 Task: Select service web design.
Action: Mouse moved to (647, 145)
Screenshot: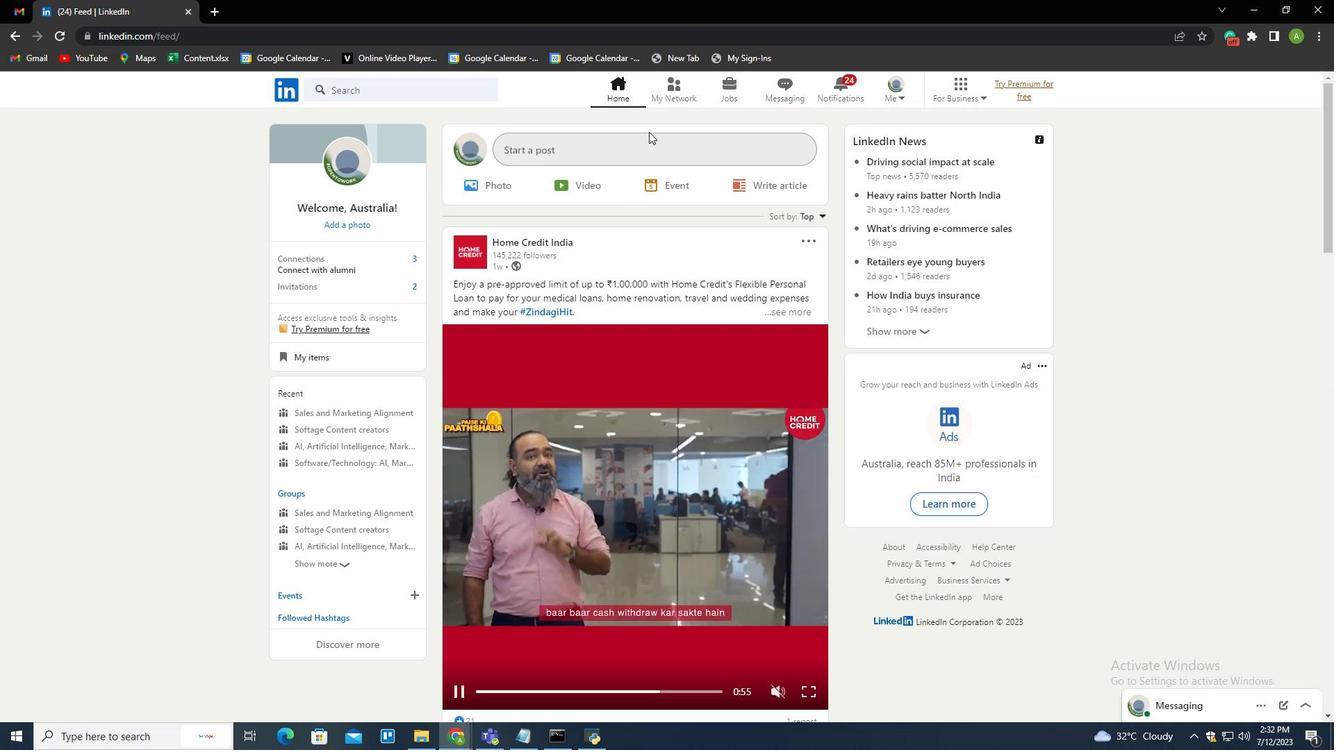 
Action: Mouse pressed left at (647, 145)
Screenshot: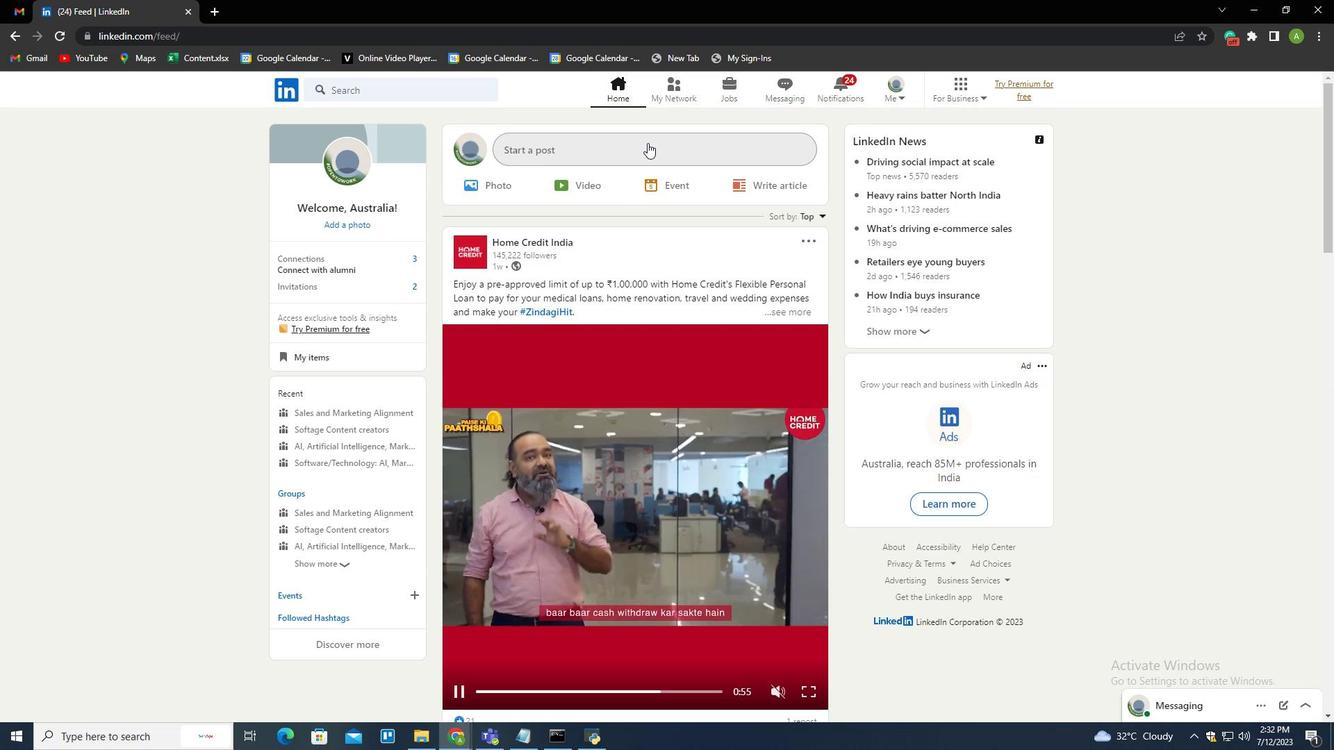 
Action: Mouse moved to (592, 414)
Screenshot: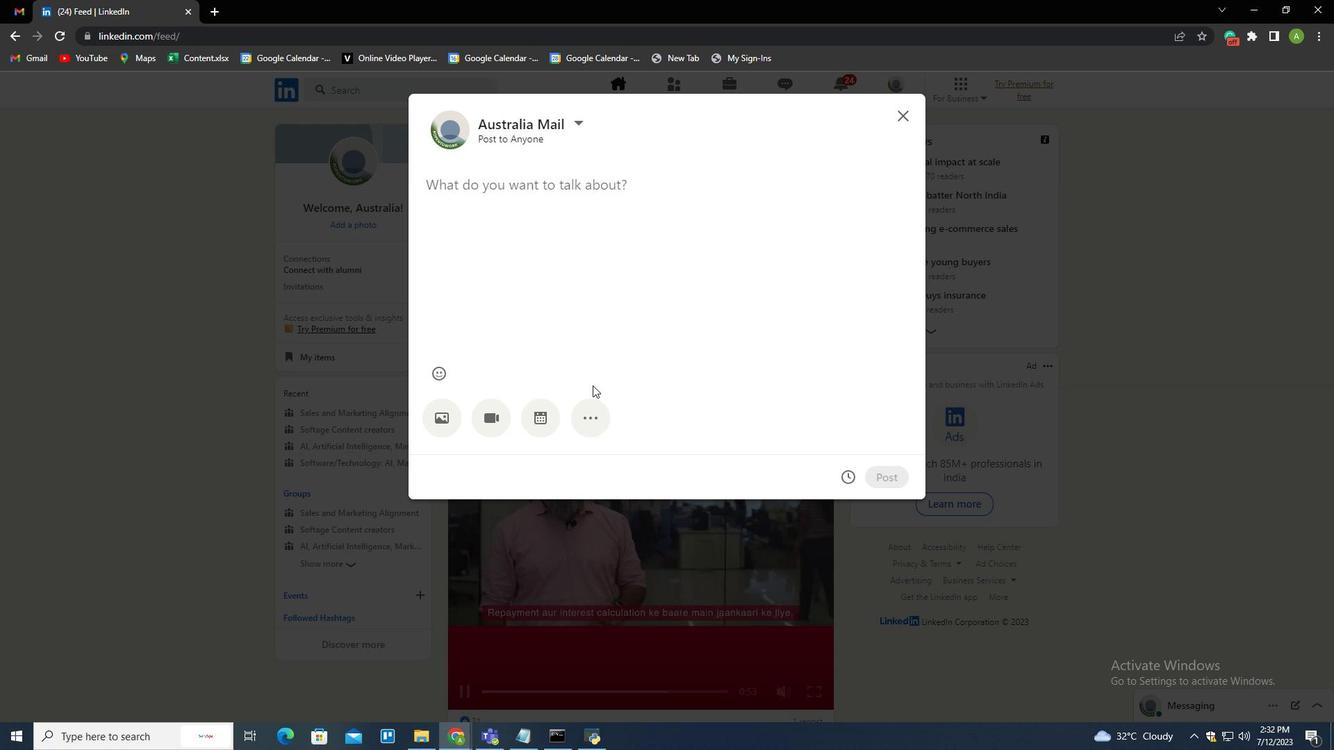 
Action: Mouse pressed left at (592, 414)
Screenshot: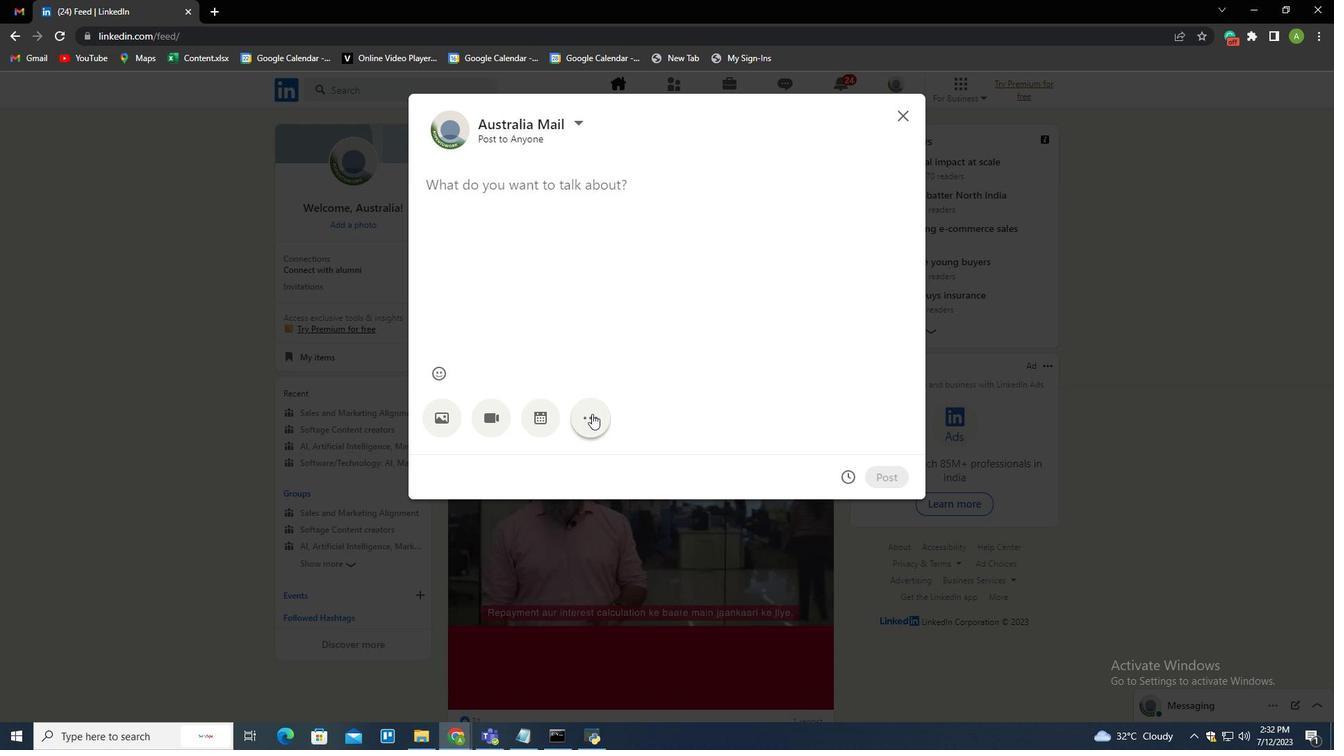 
Action: Mouse moved to (793, 417)
Screenshot: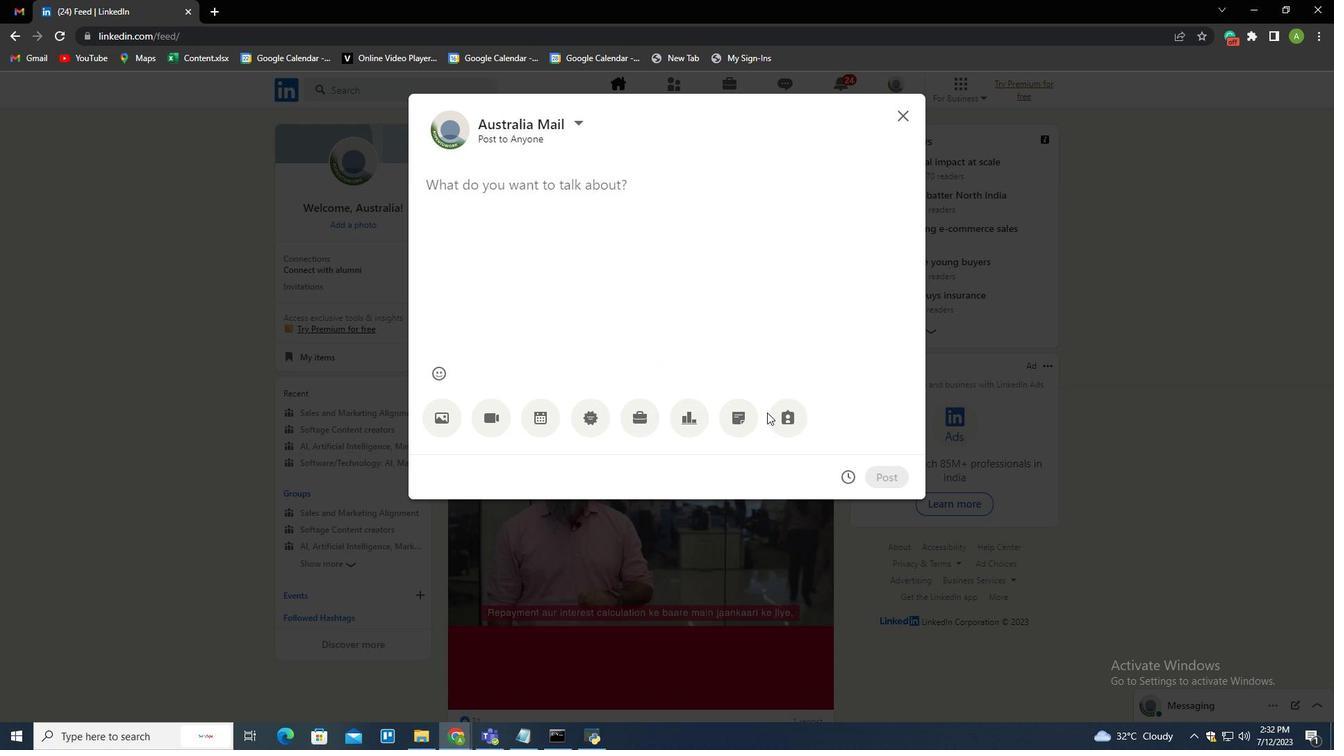 
Action: Mouse pressed left at (793, 417)
Screenshot: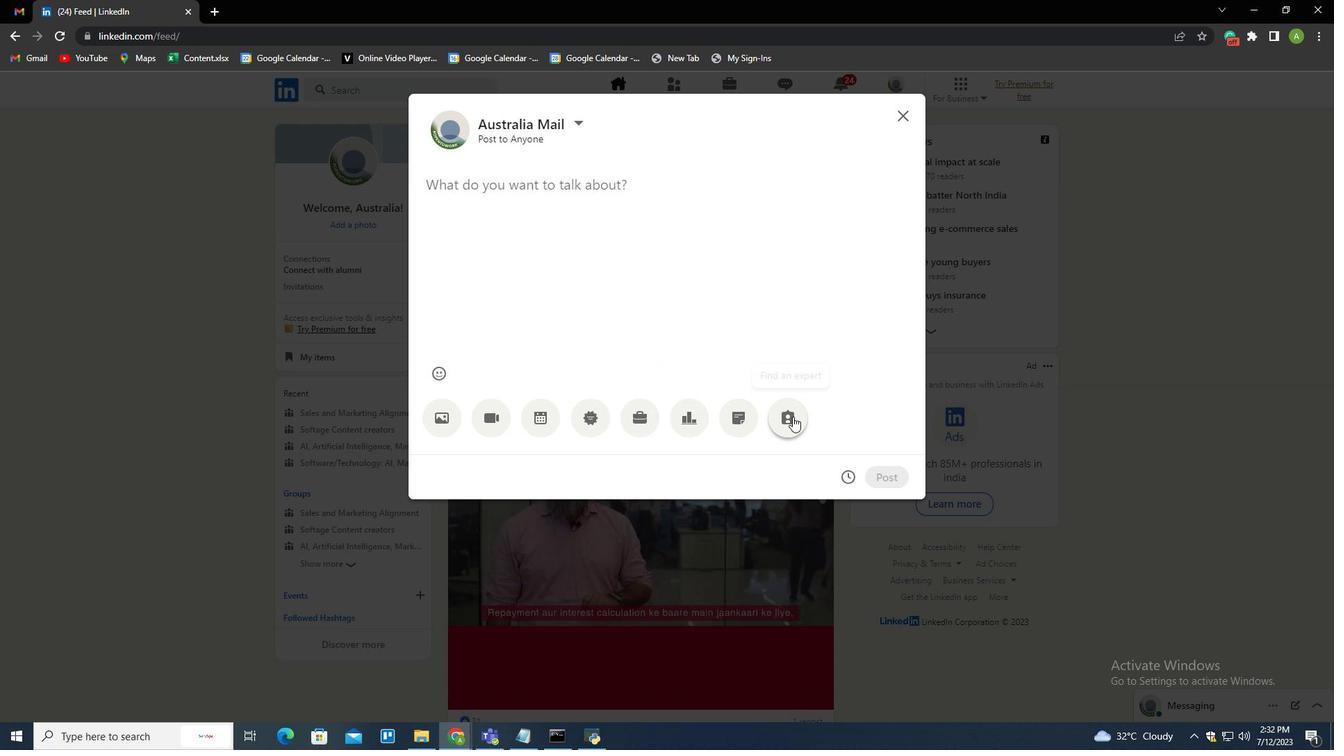 
Action: Mouse moved to (547, 200)
Screenshot: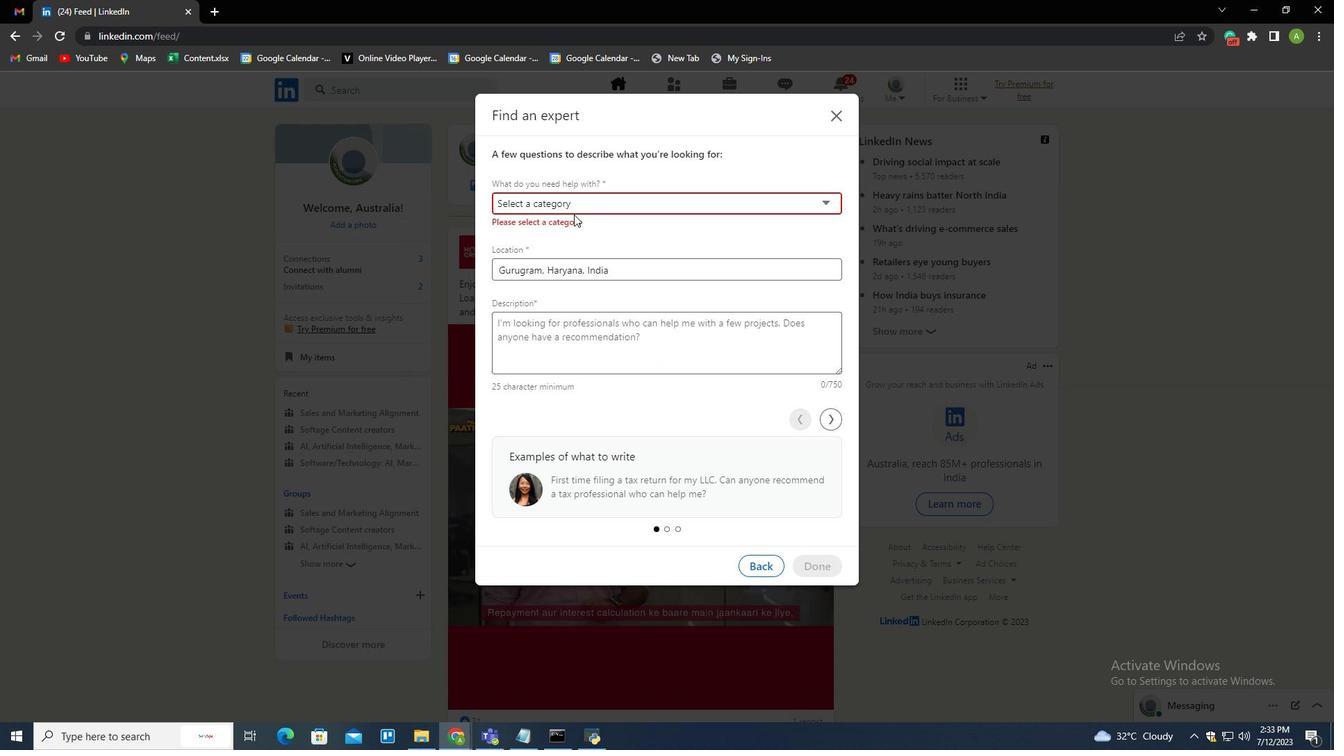 
Action: Mouse pressed left at (547, 200)
Screenshot: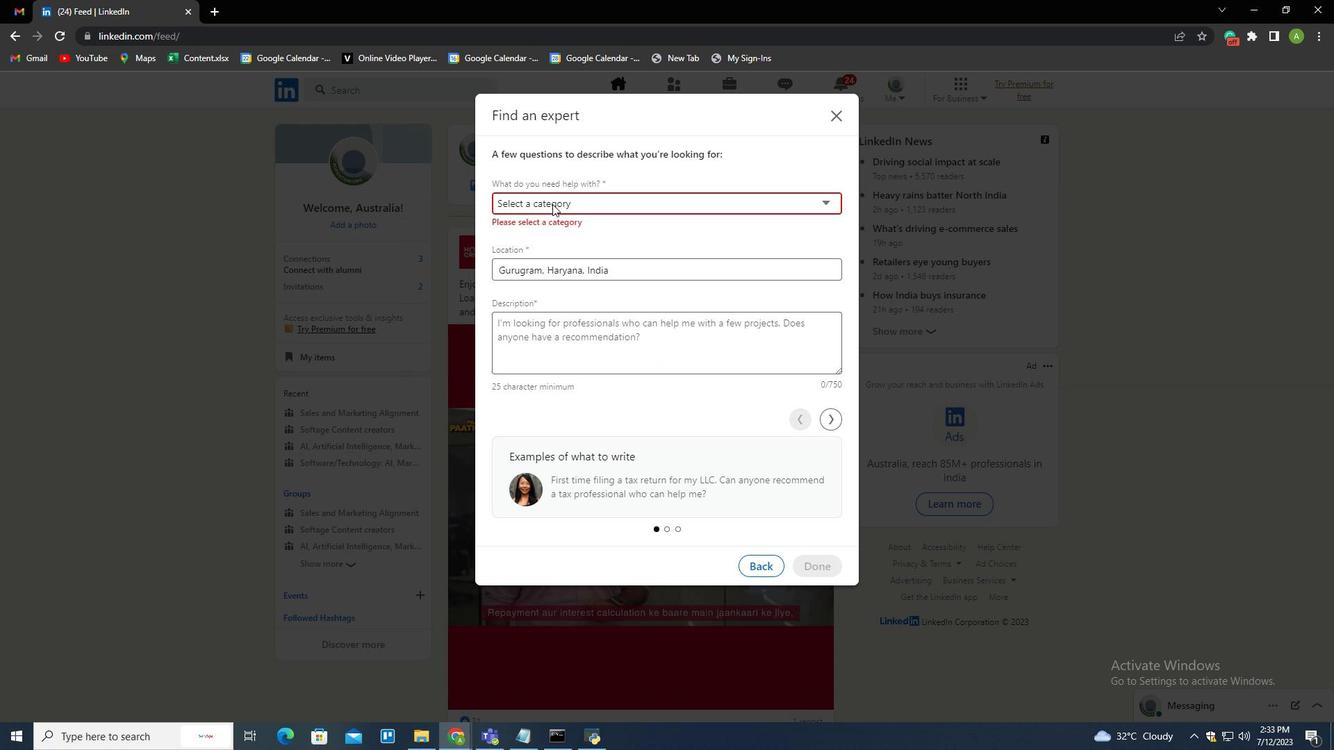 
Action: Mouse moved to (530, 261)
Screenshot: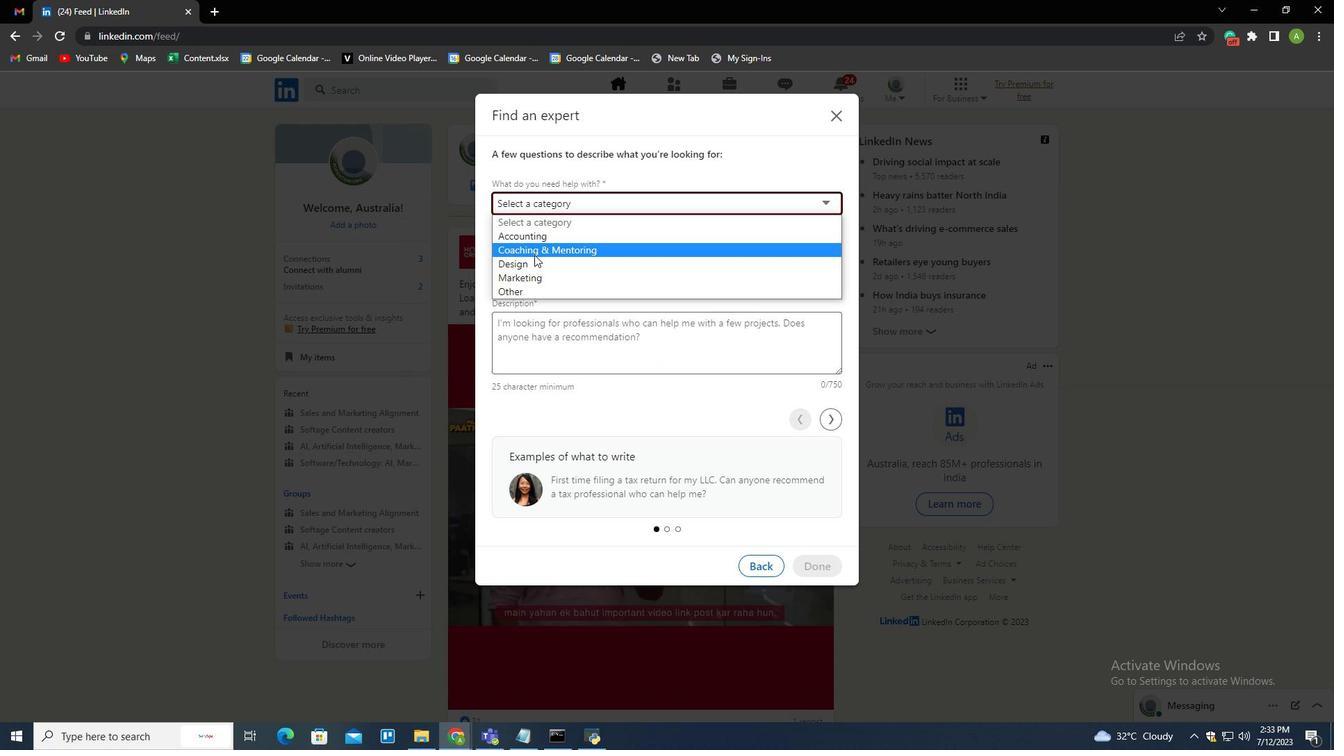 
Action: Mouse pressed left at (530, 261)
Screenshot: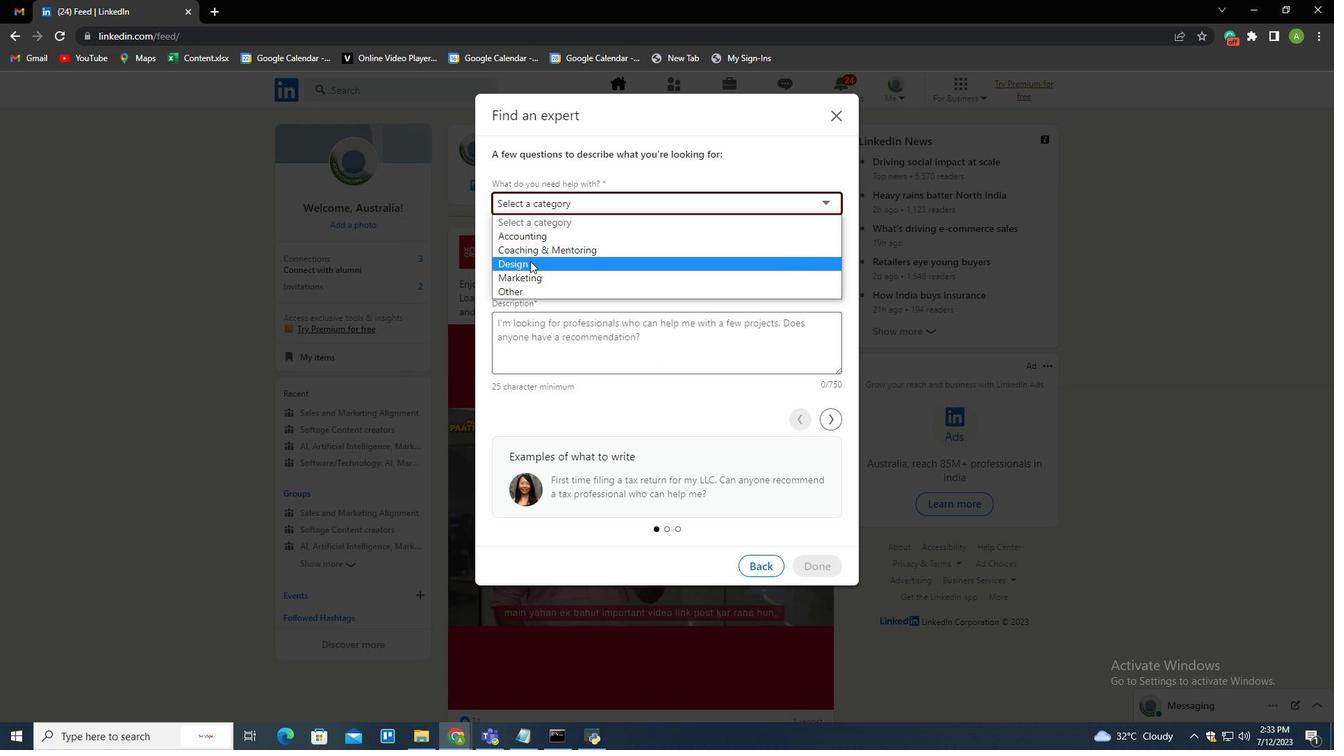 
Action: Mouse moved to (537, 259)
Screenshot: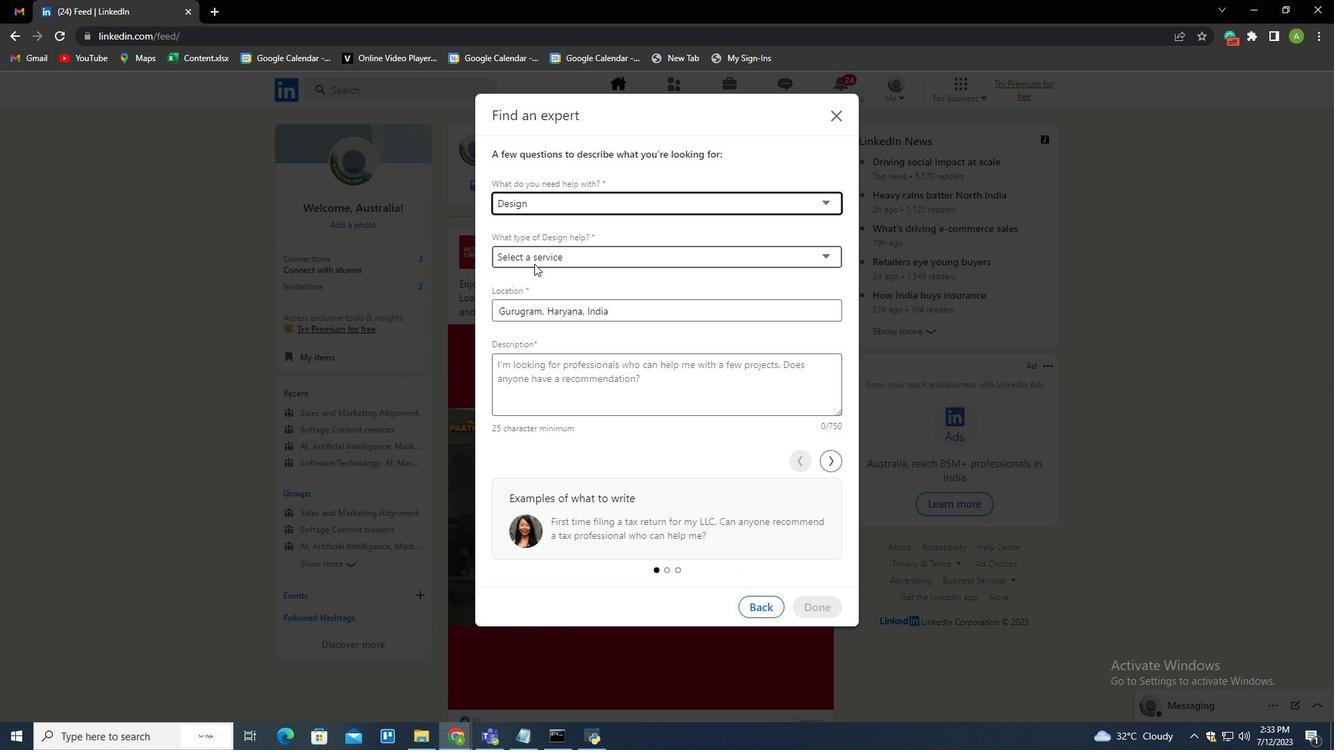 
Action: Mouse pressed left at (537, 259)
Screenshot: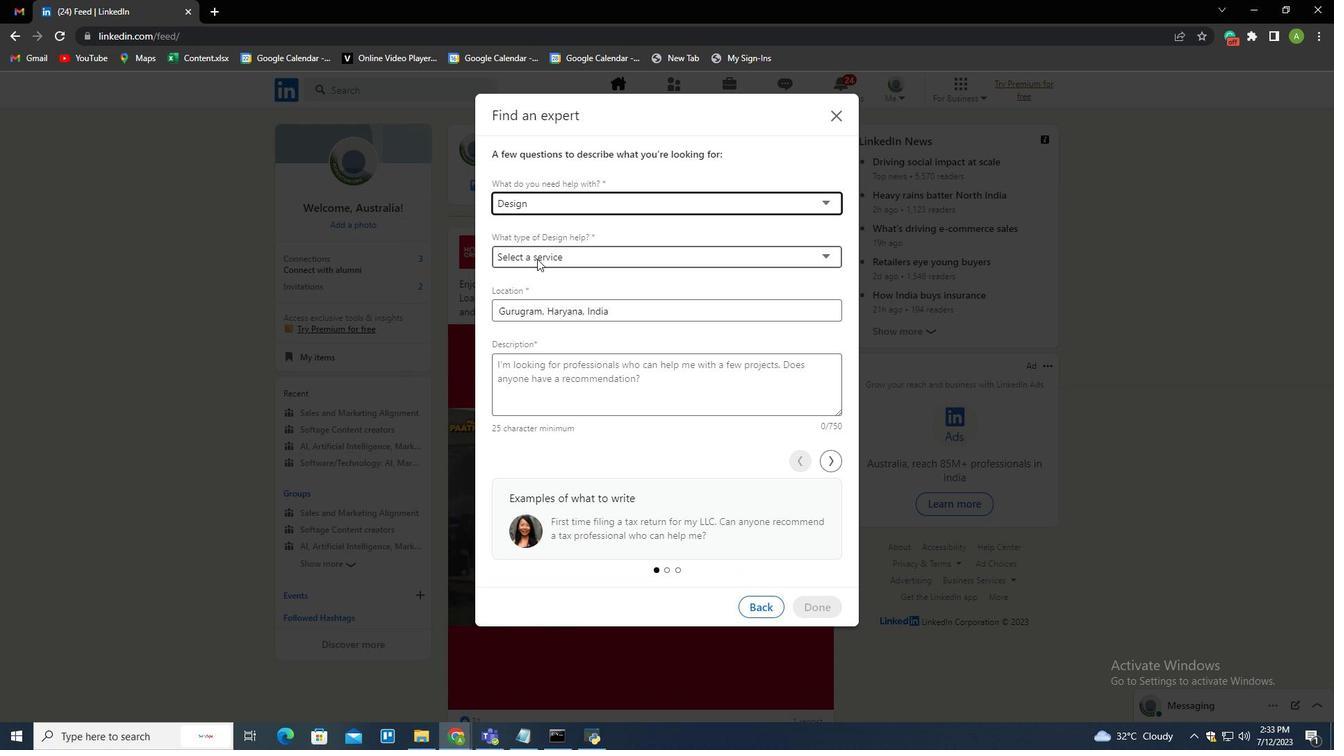 
Action: Mouse moved to (544, 302)
Screenshot: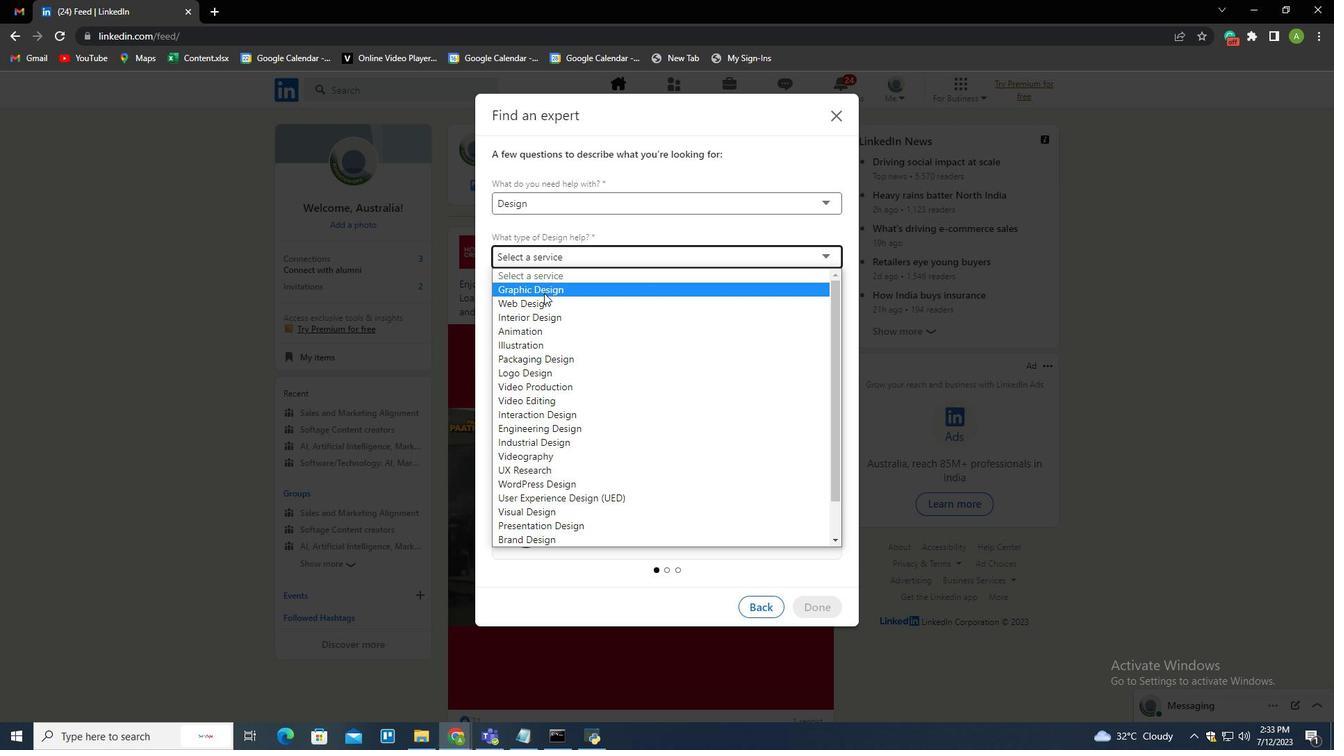 
Action: Mouse pressed left at (544, 302)
Screenshot: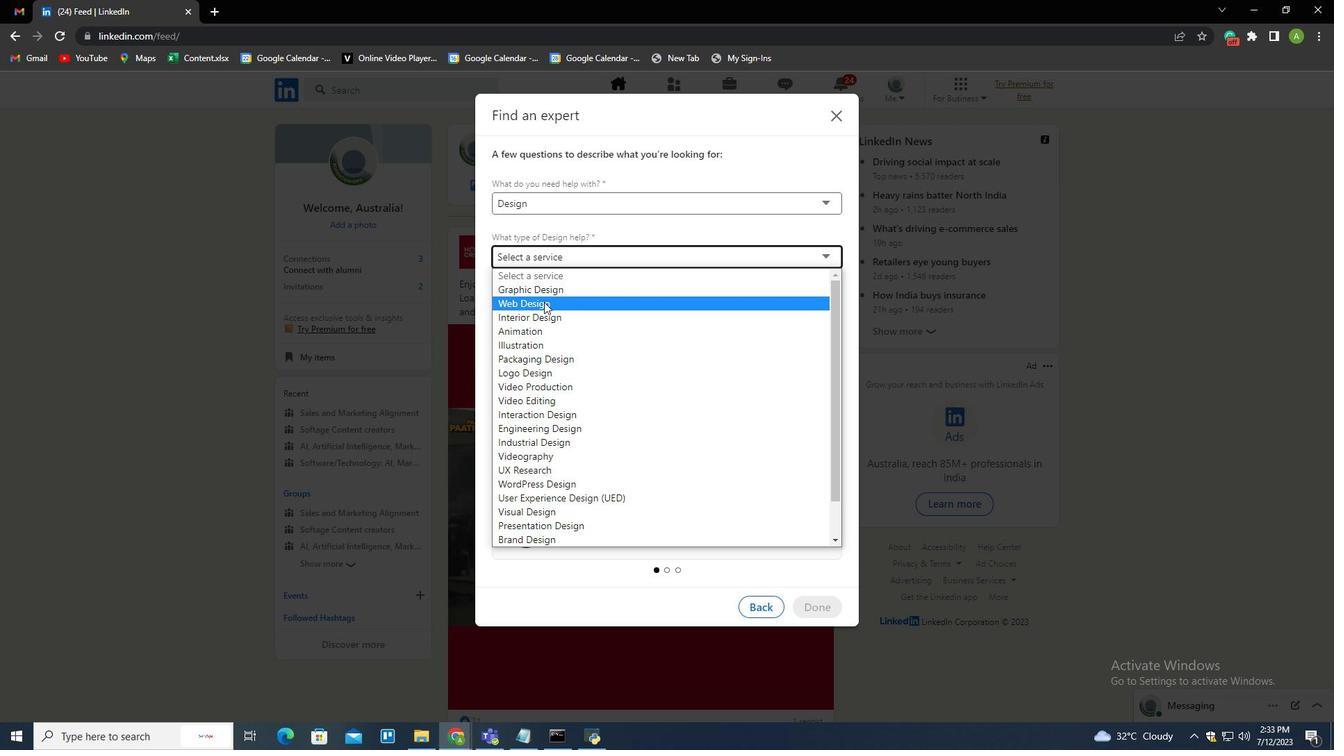 
Action: Mouse moved to (734, 454)
Screenshot: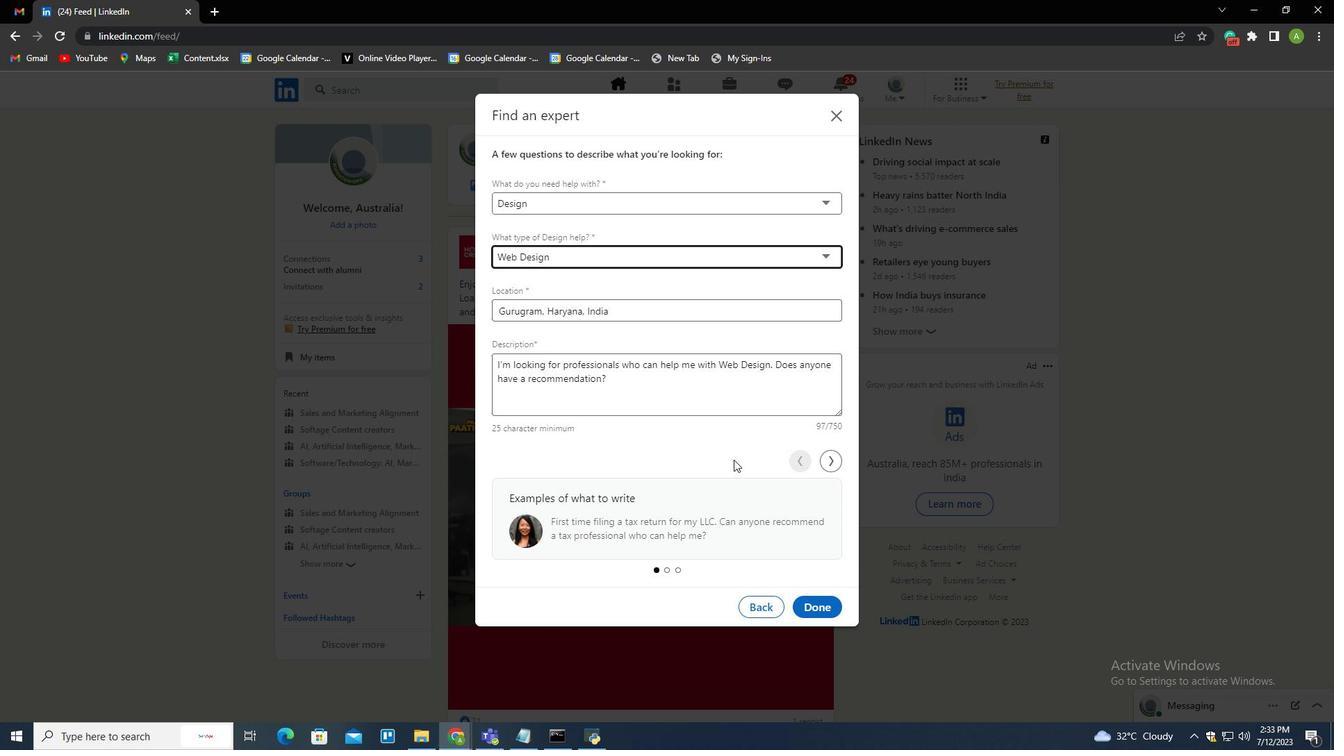 
